Task: Add a dependency to the task Create a feature to schedule automatic backups of app data , the existing task  Create a feature to track app usage and generate analytics reports in the project TrueNorth.
Action: Mouse moved to (59, 276)
Screenshot: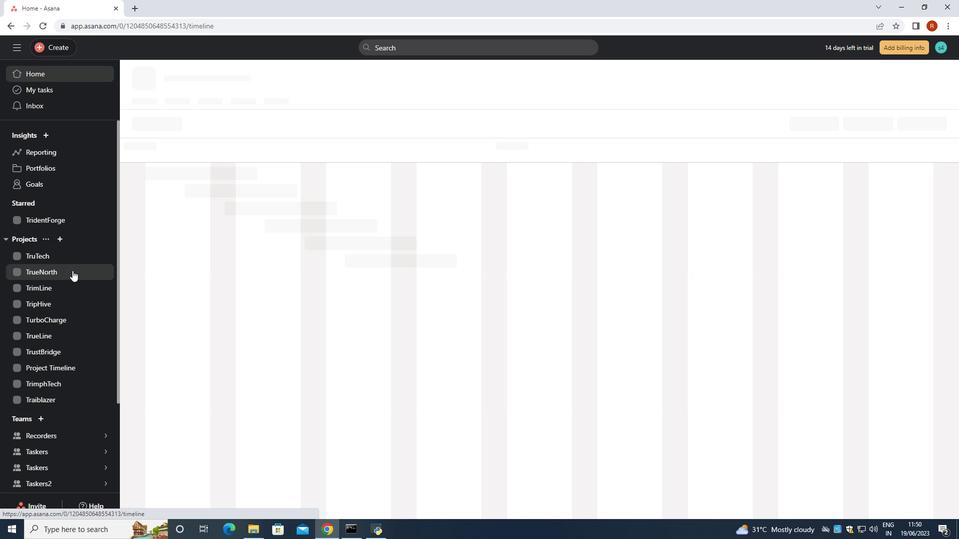 
Action: Mouse pressed left at (59, 276)
Screenshot: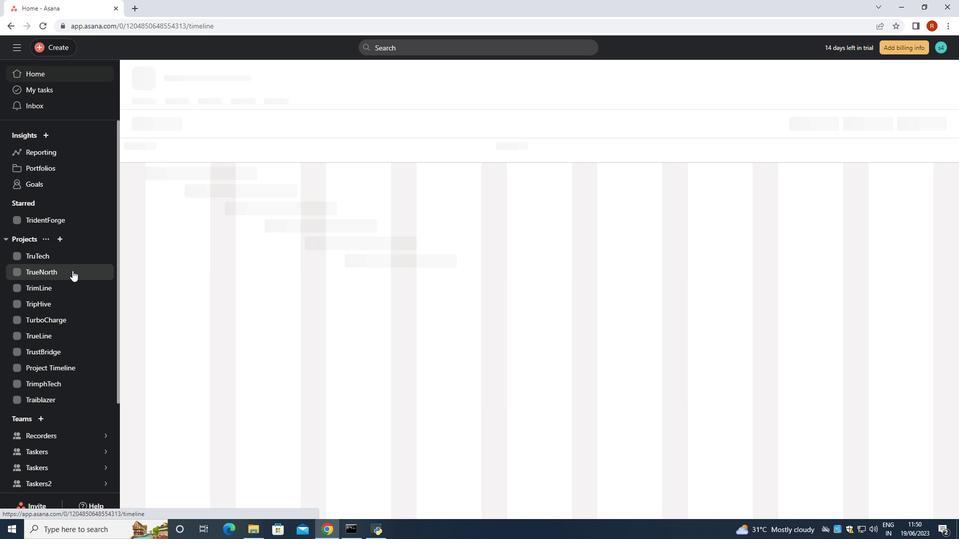 
Action: Mouse moved to (381, 187)
Screenshot: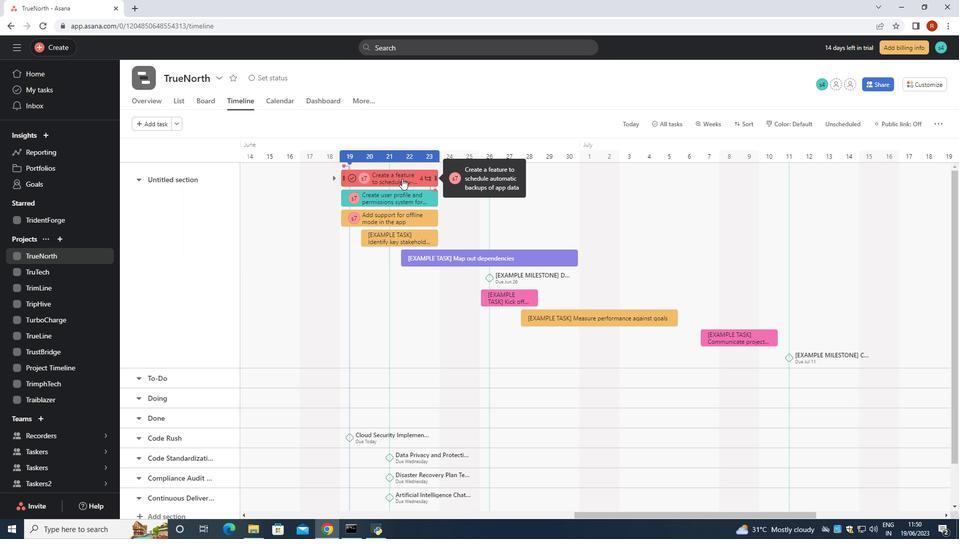 
Action: Mouse pressed left at (381, 187)
Screenshot: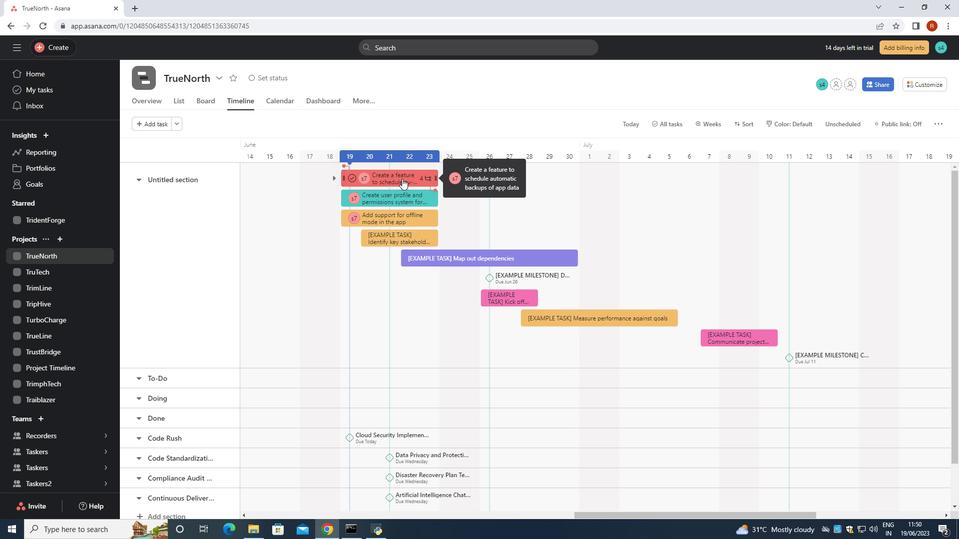 
Action: Mouse moved to (695, 281)
Screenshot: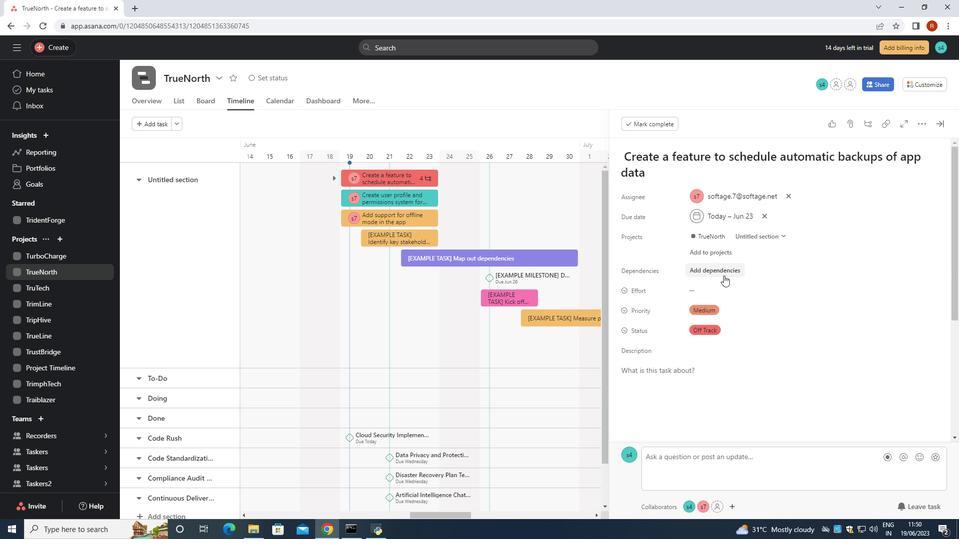 
Action: Mouse pressed left at (695, 281)
Screenshot: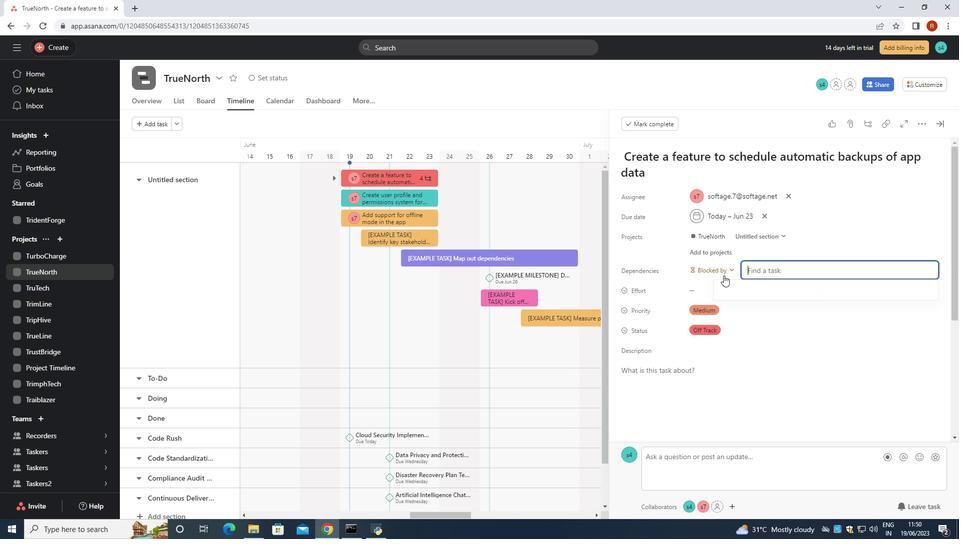 
Action: Mouse moved to (778, 230)
Screenshot: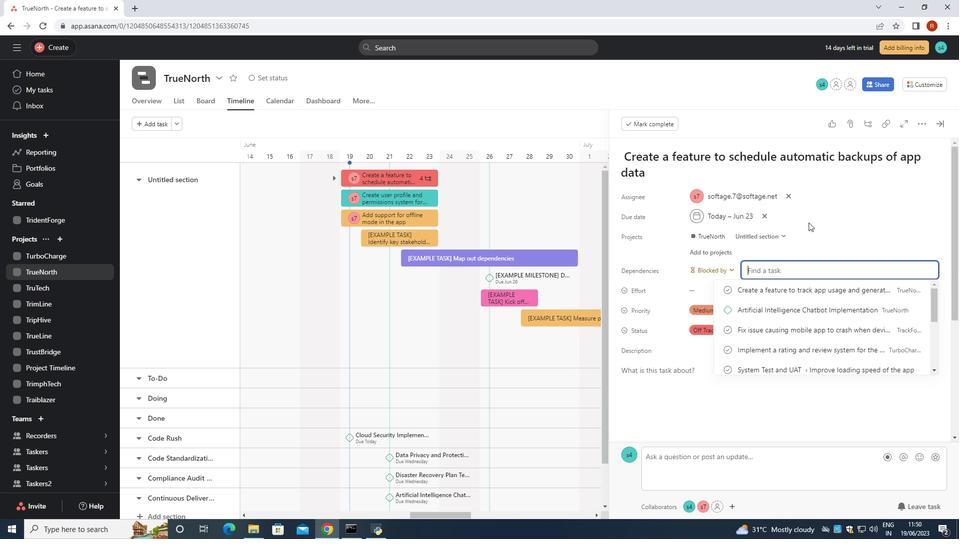 
Action: Key pressed <Key.shift>Create<Key.space>a<Key.space>feature<Key.space>to<Key.space>track<Key.space>app<Key.space>usage<Key.space>and<Key.space>ger<Key.backspace>nerate<Key.space>analytics
Screenshot: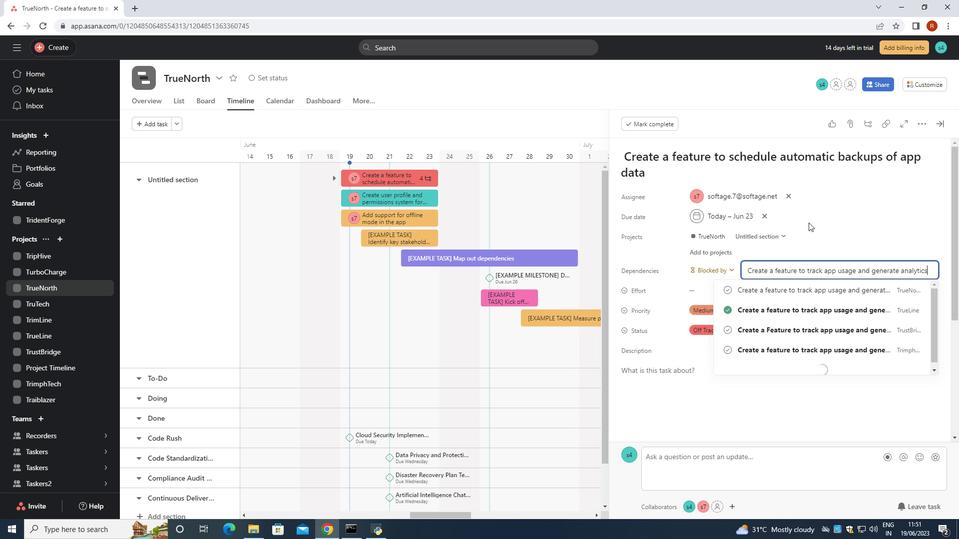 
Action: Mouse moved to (846, 262)
Screenshot: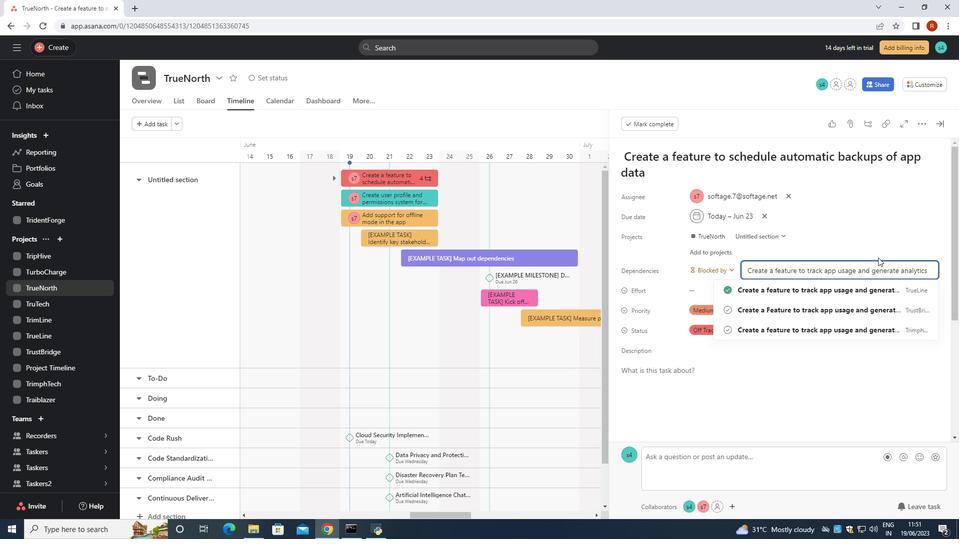 
Action: Key pressed <Key.enter>
Screenshot: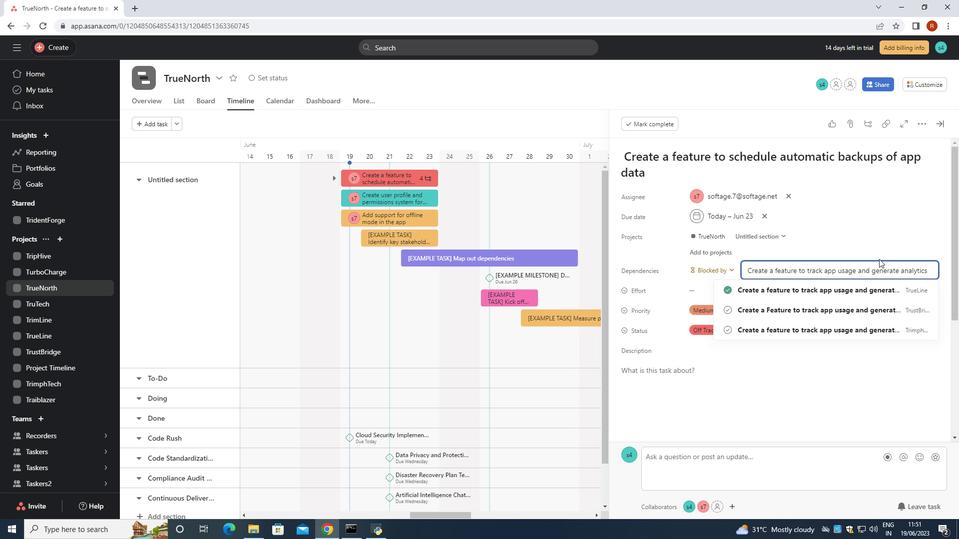 
Action: Mouse moved to (898, 278)
Screenshot: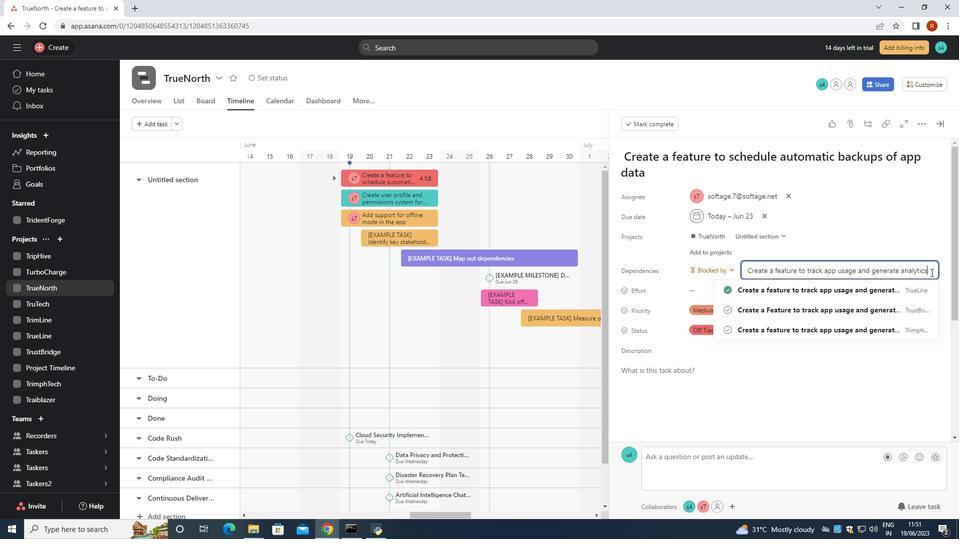 
Action: Mouse pressed left at (898, 278)
Screenshot: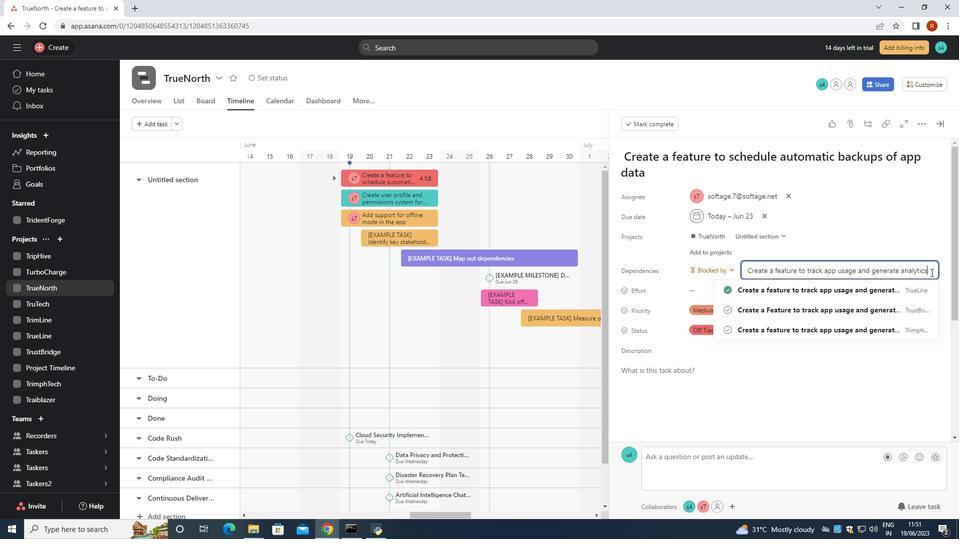 
Action: Mouse moved to (898, 278)
Screenshot: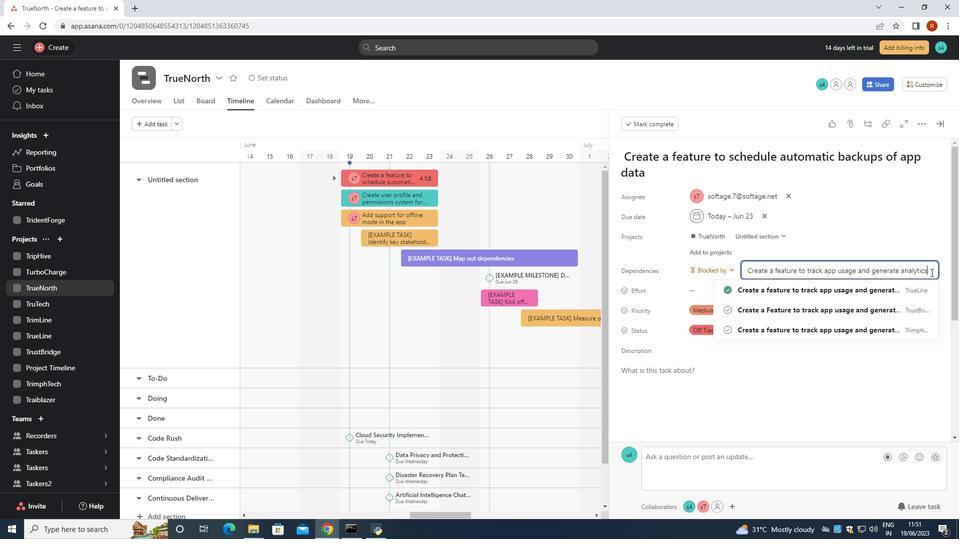 
Action: Key pressed <Key.enter><Key.enter>
Screenshot: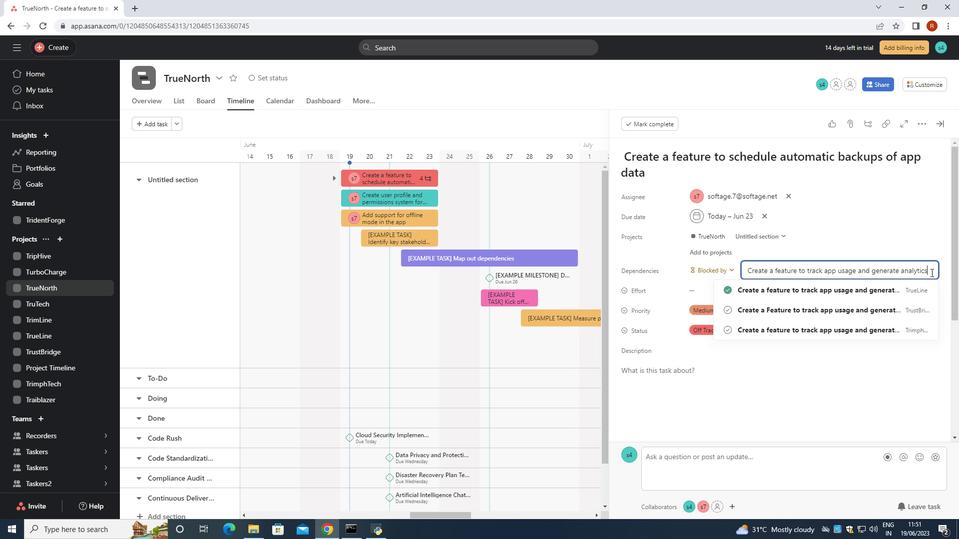 
Action: Mouse pressed left at (898, 278)
Screenshot: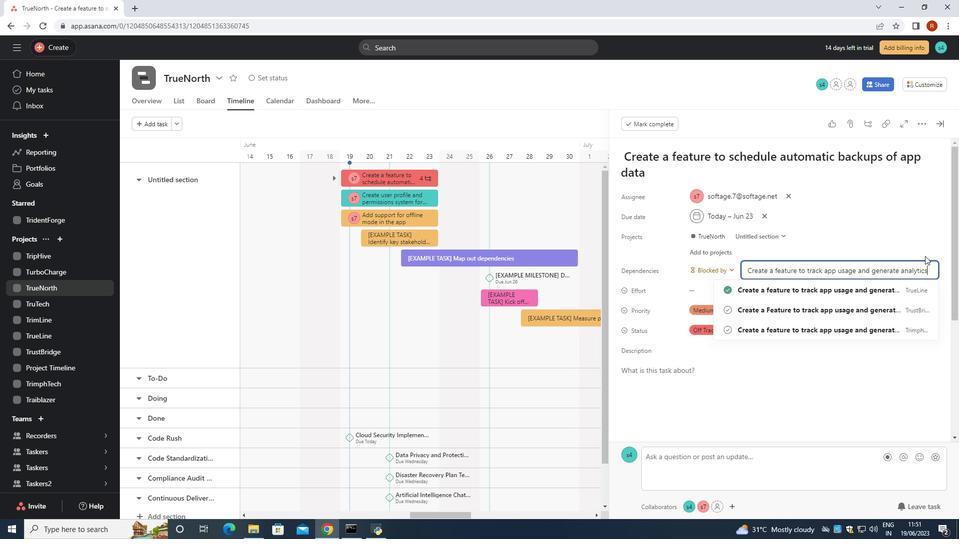 
Action: Mouse moved to (891, 238)
Screenshot: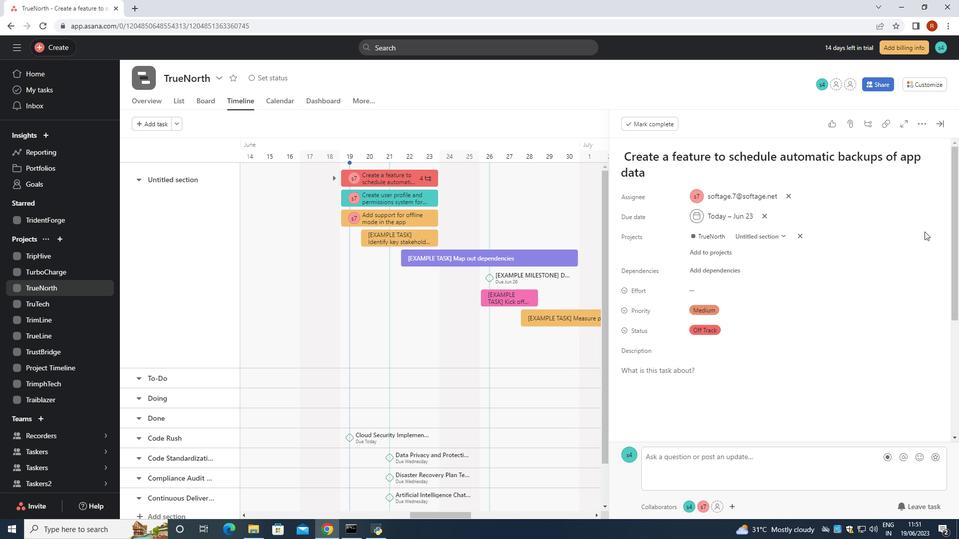 
Action: Mouse pressed left at (891, 238)
Screenshot: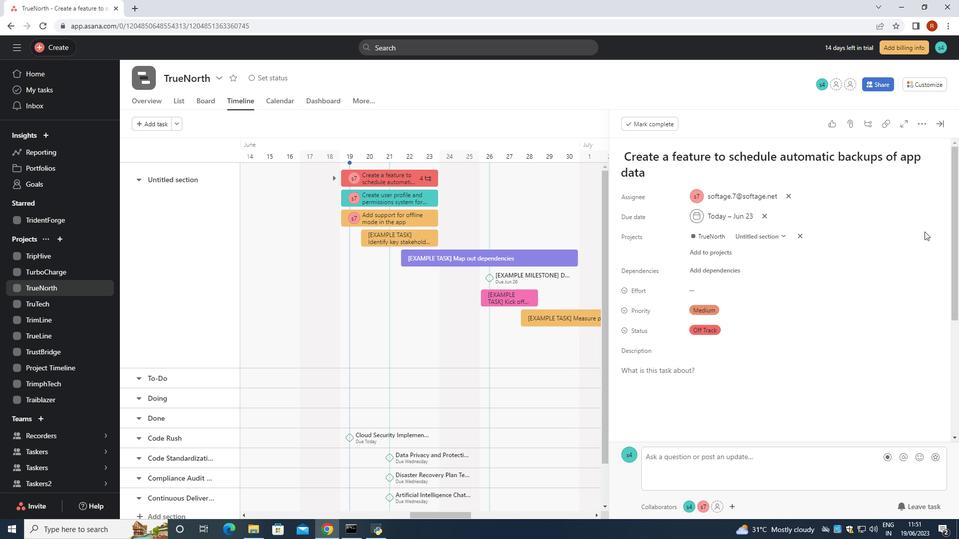 
Action: Mouse moved to (722, 276)
Screenshot: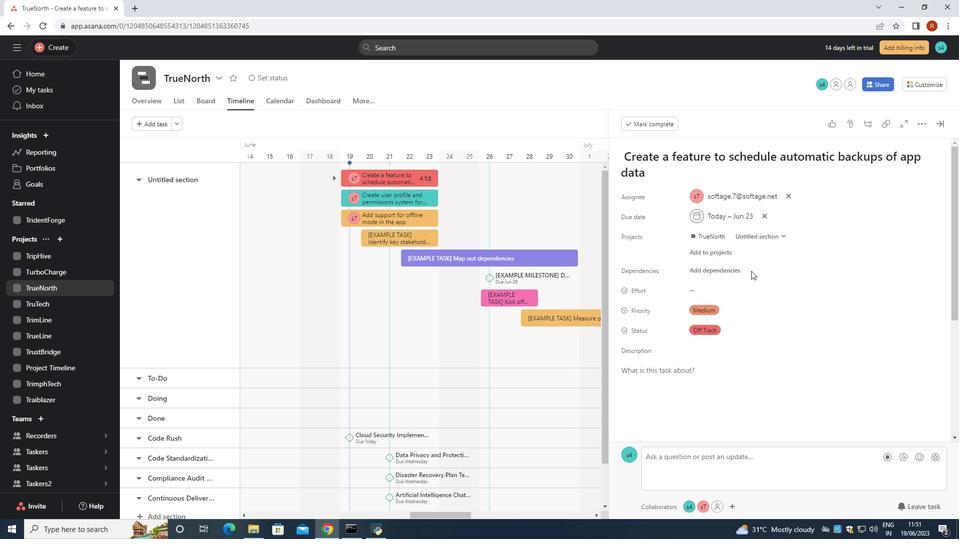 
Action: Mouse pressed left at (722, 276)
Screenshot: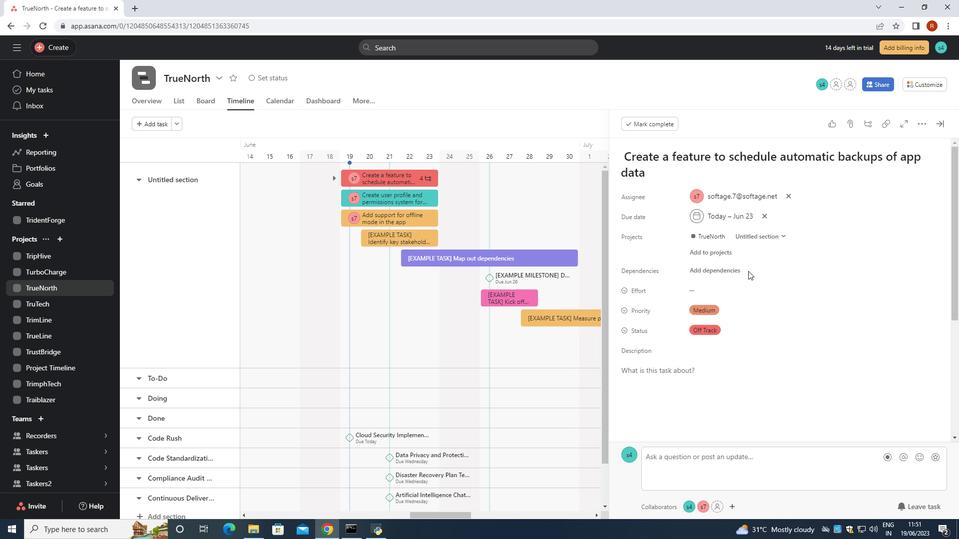 
Action: Mouse moved to (709, 273)
Screenshot: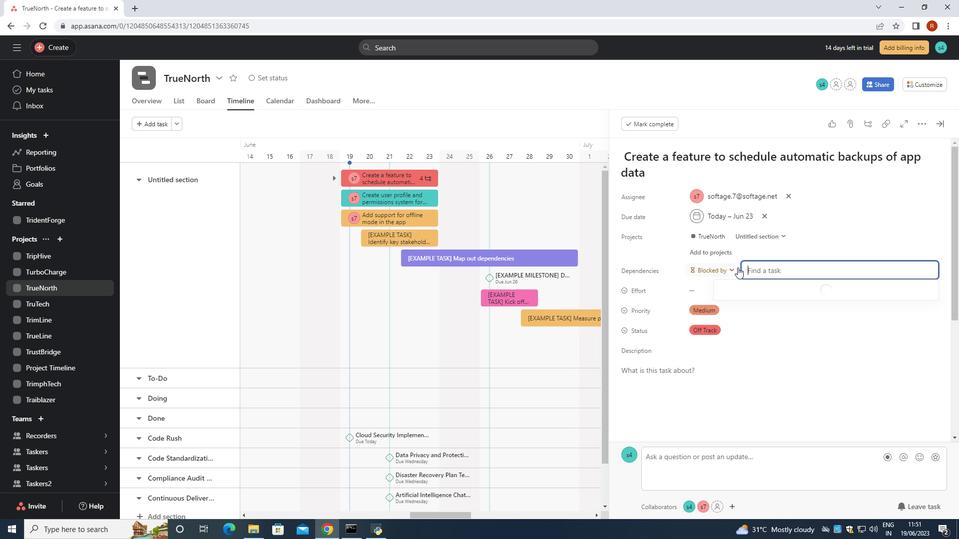 
Action: Mouse pressed left at (709, 273)
Screenshot: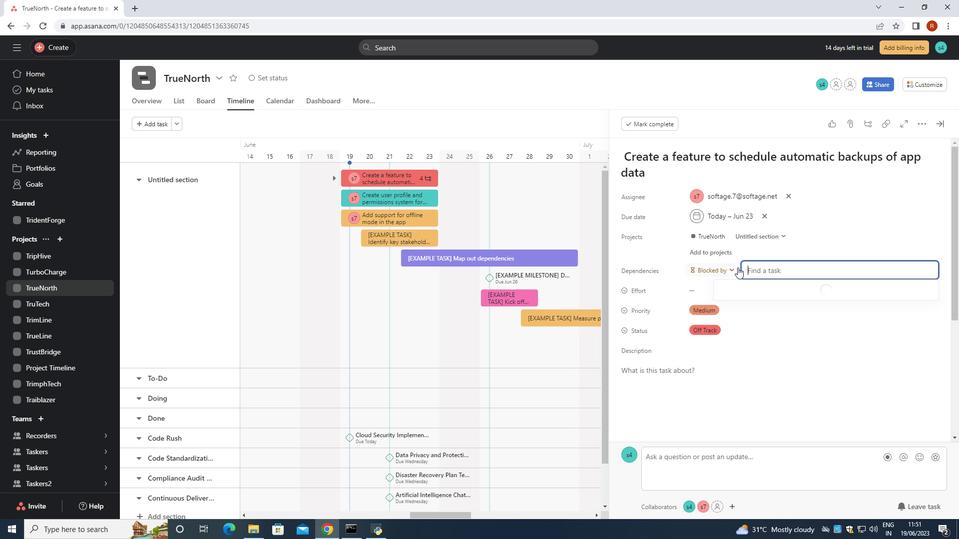 
Action: Mouse moved to (729, 292)
Screenshot: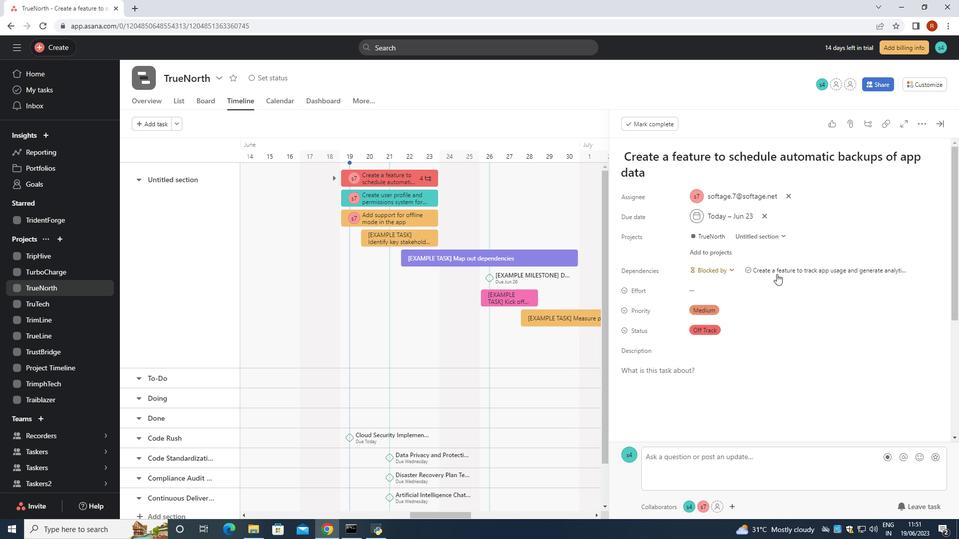 
Action: Mouse pressed left at (729, 292)
Screenshot: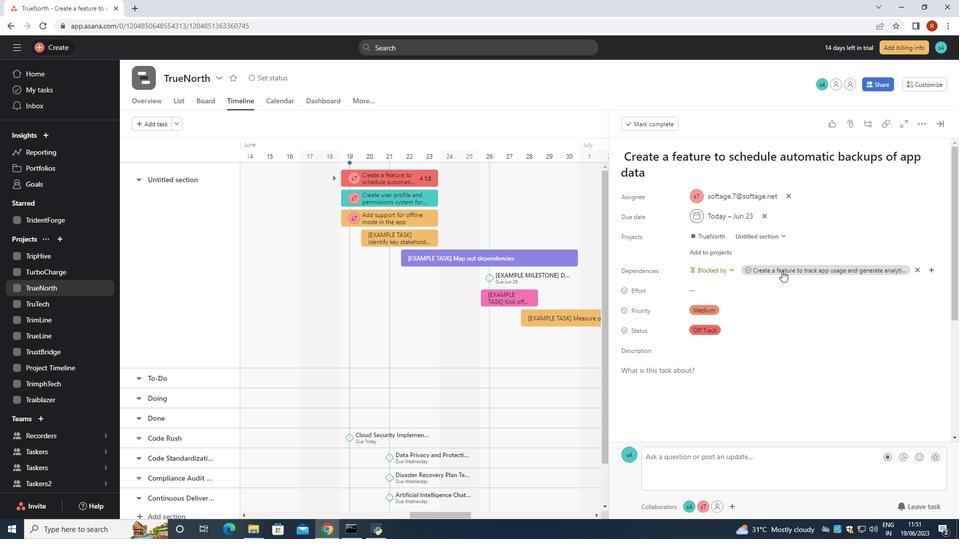 
Action: Mouse moved to (689, 366)
Screenshot: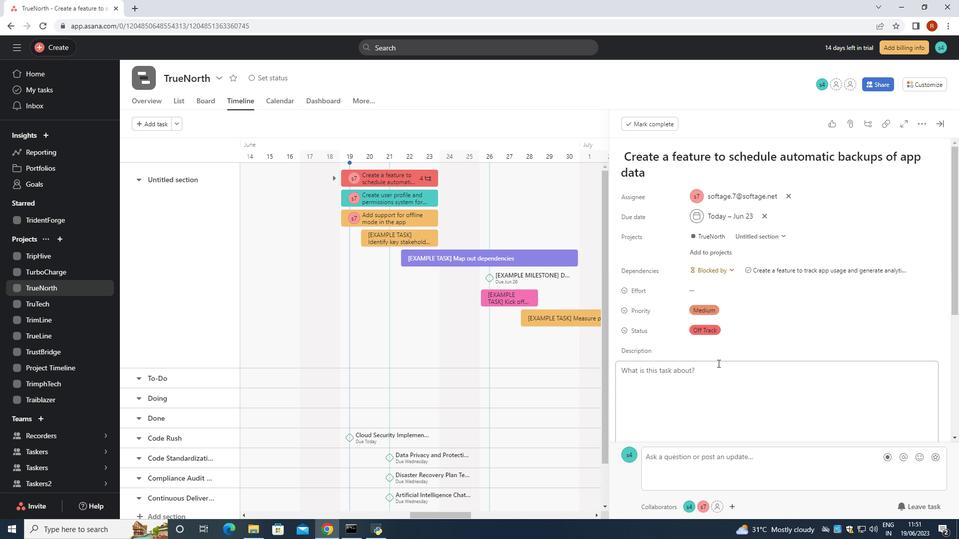 
